 Task: Search for emails from 'softage.2@softage.net' in Outlook.
Action: Mouse moved to (278, 7)
Screenshot: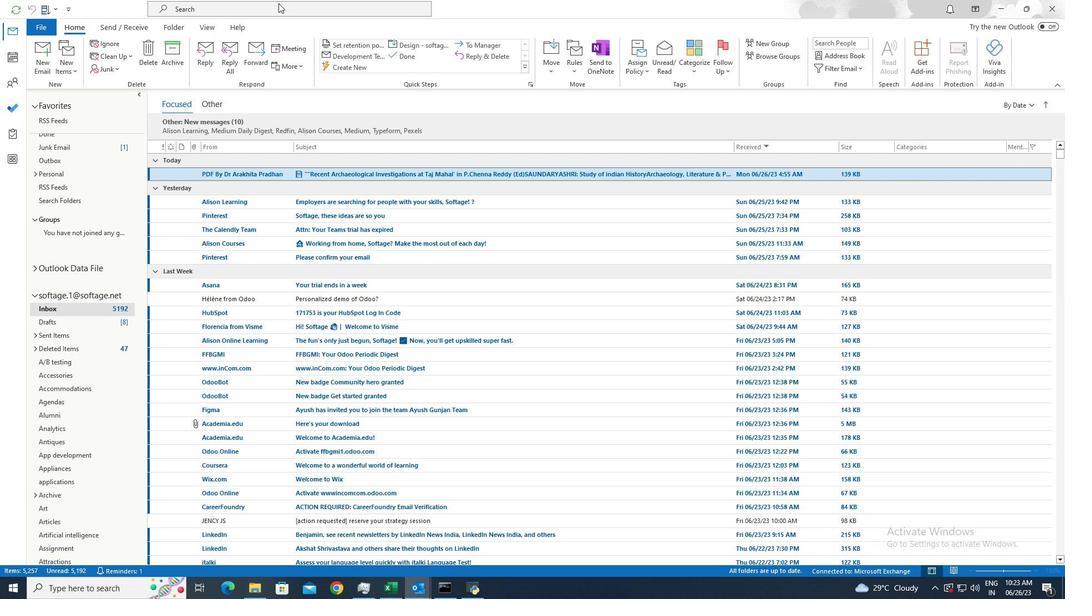 
Action: Mouse pressed left at (278, 7)
Screenshot: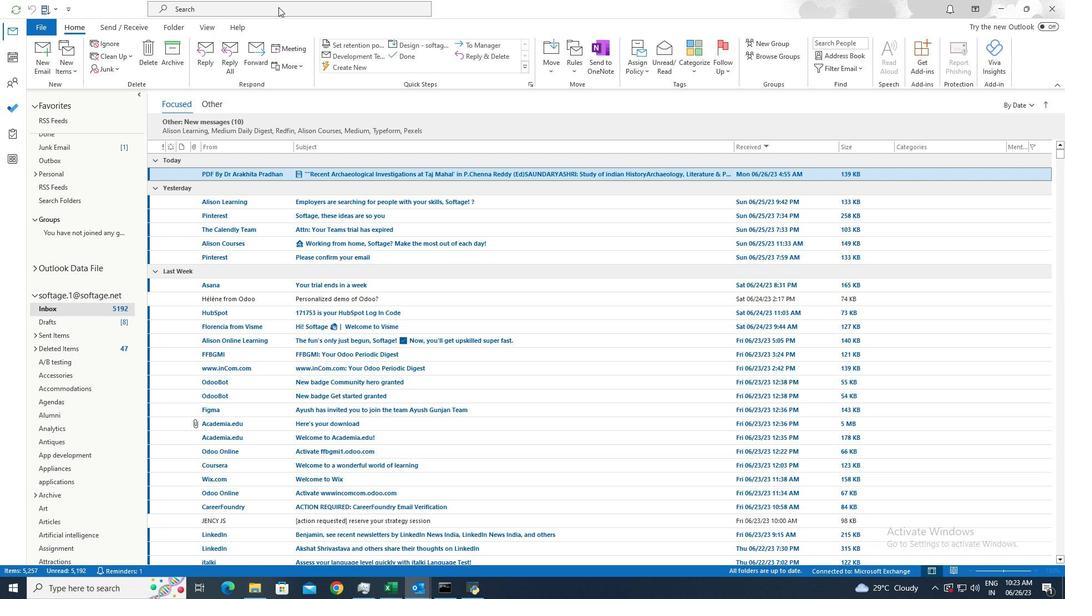 
Action: Mouse pressed left at (278, 7)
Screenshot: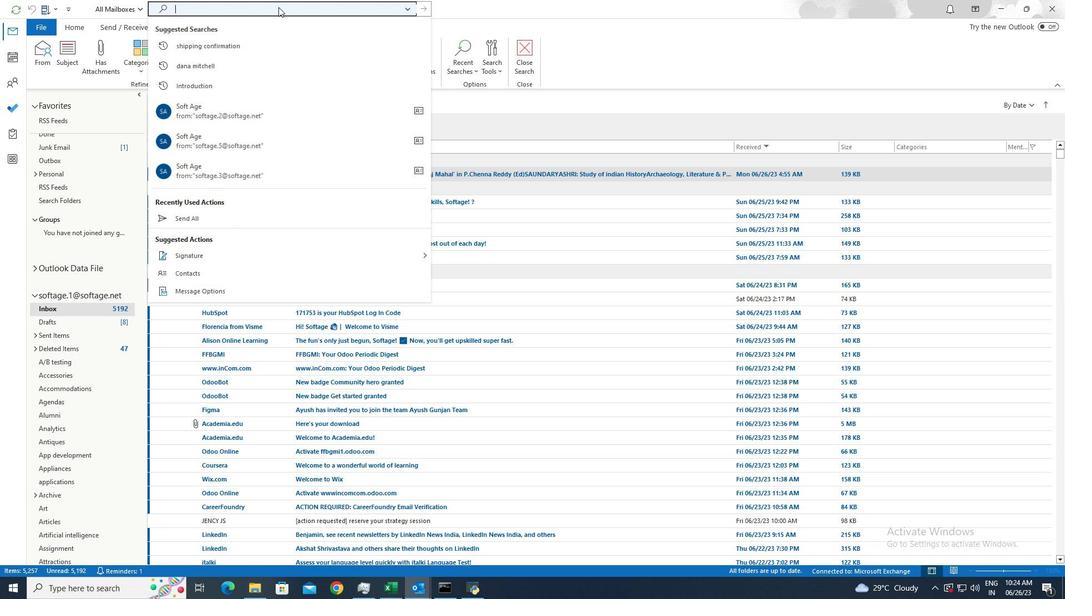 
Action: Key pressed softage.2<Key.shift>@softage.net
Screenshot: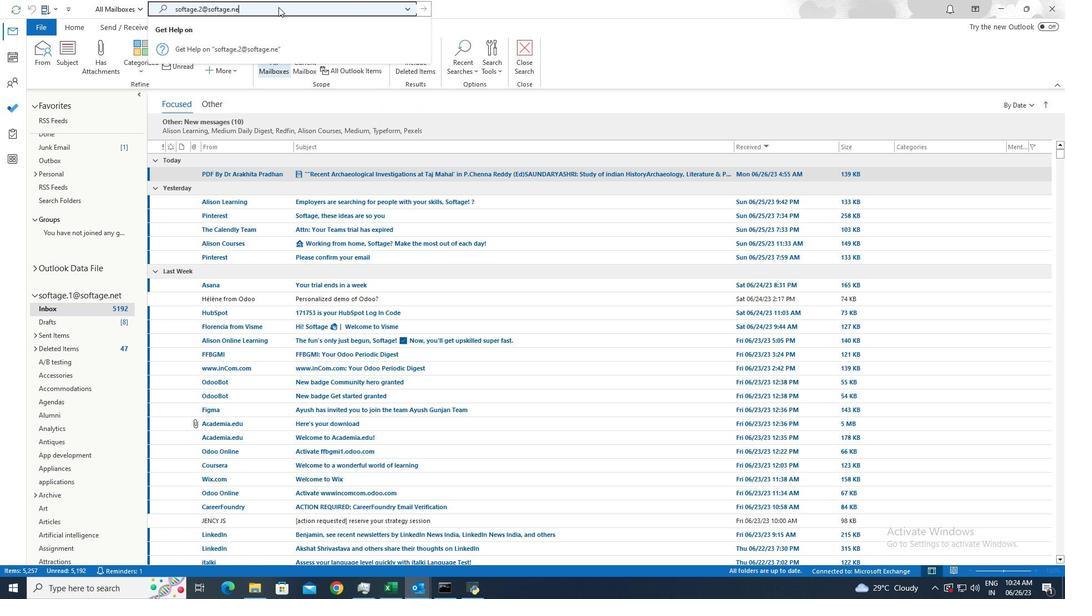 
Action: Mouse moved to (297, 46)
Screenshot: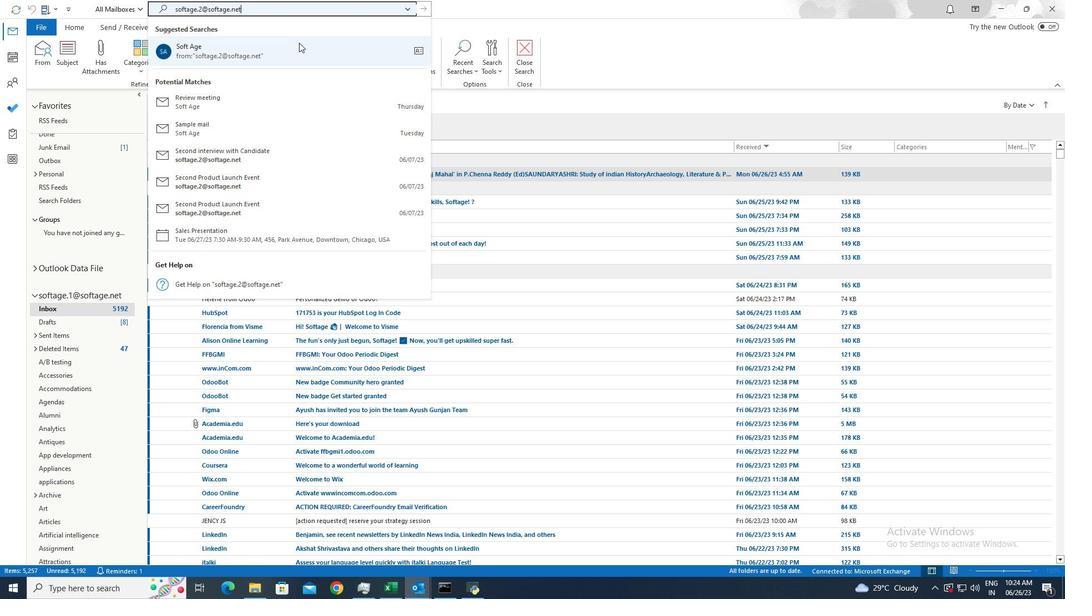 
Action: Mouse pressed left at (297, 46)
Screenshot: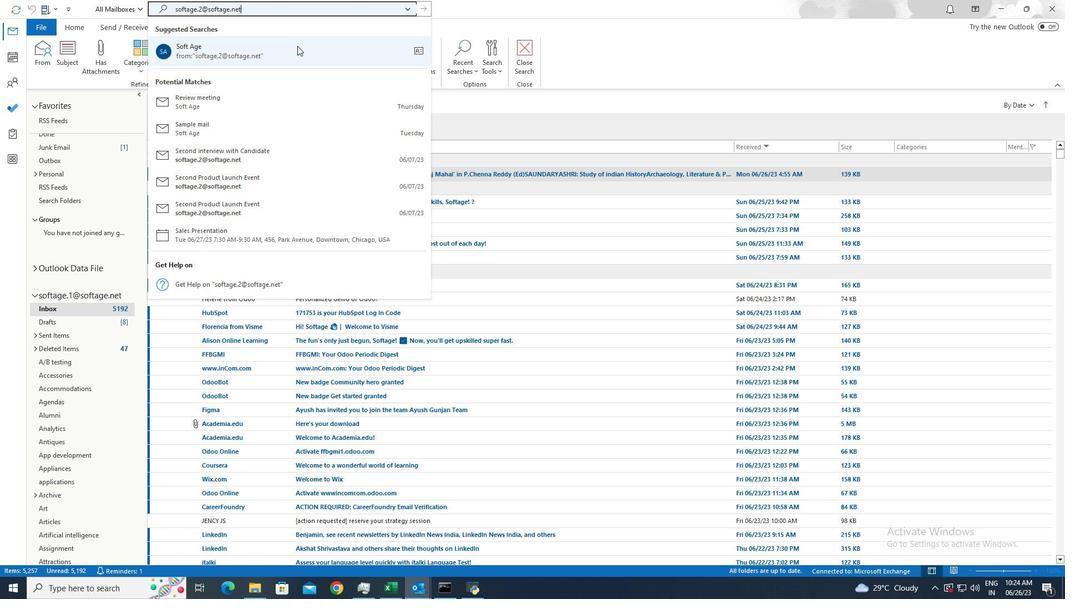 
Action: Mouse moved to (261, 172)
Screenshot: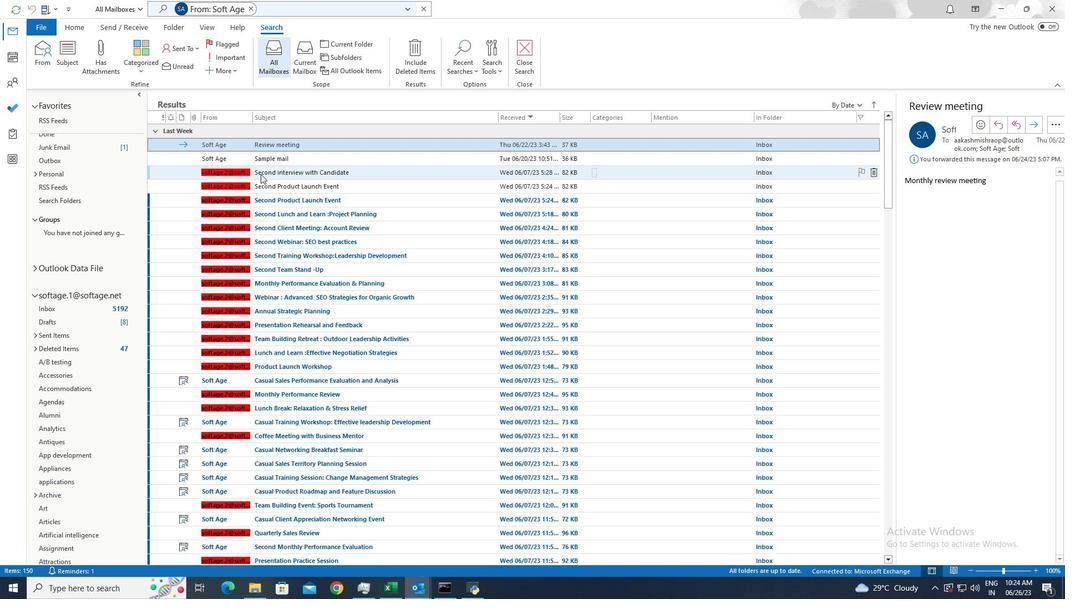 
Action: Mouse pressed left at (261, 172)
Screenshot: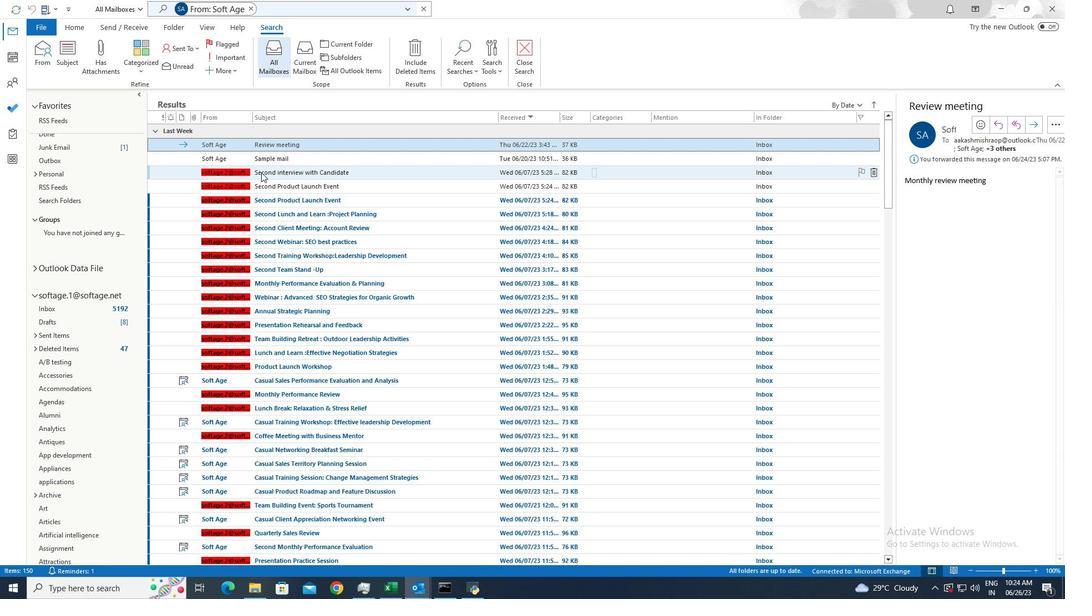 
Action: Mouse moved to (76, 29)
Screenshot: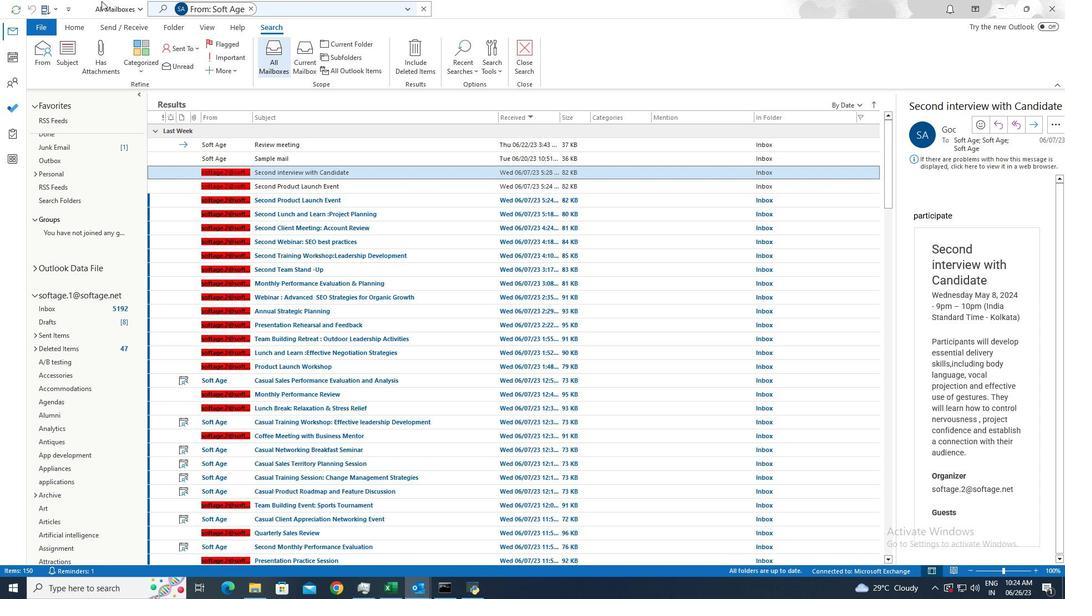 
Action: Mouse pressed left at (76, 29)
Screenshot: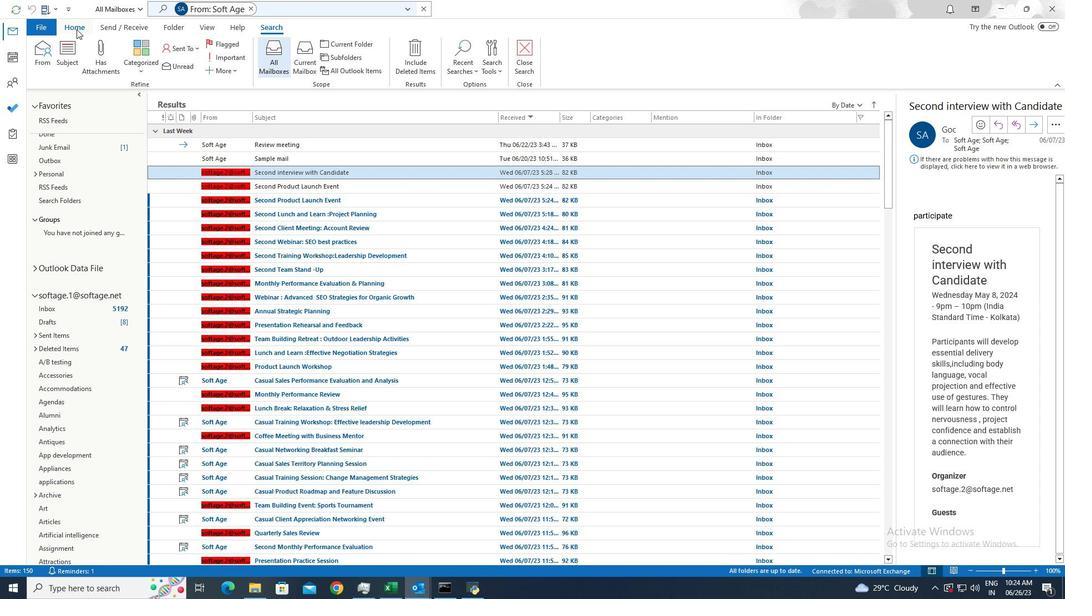 
Action: Mouse moved to (93, 72)
Screenshot: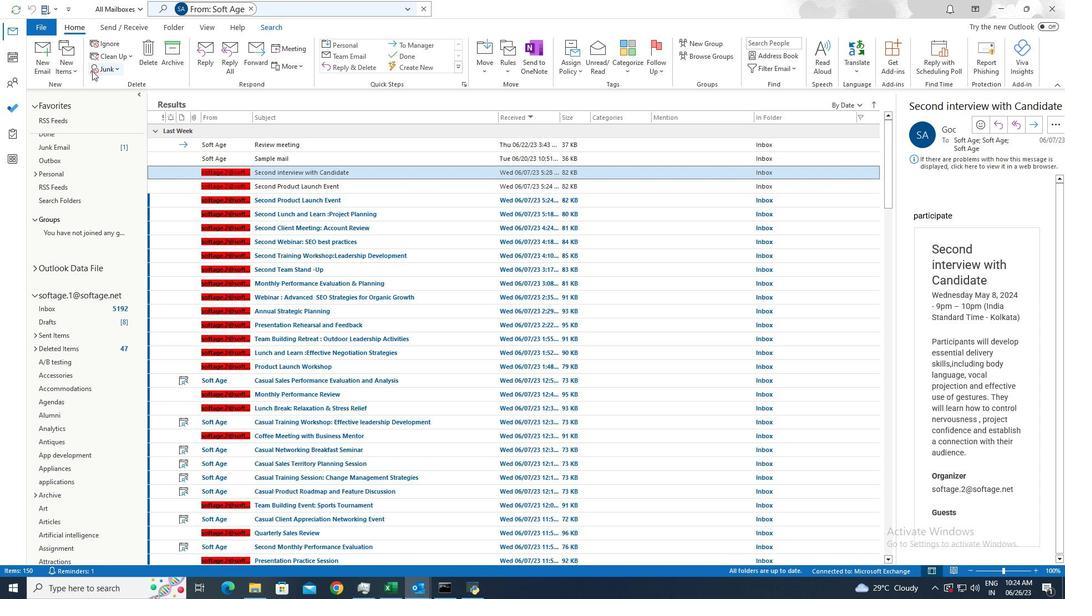 
Action: Mouse pressed left at (93, 72)
Screenshot: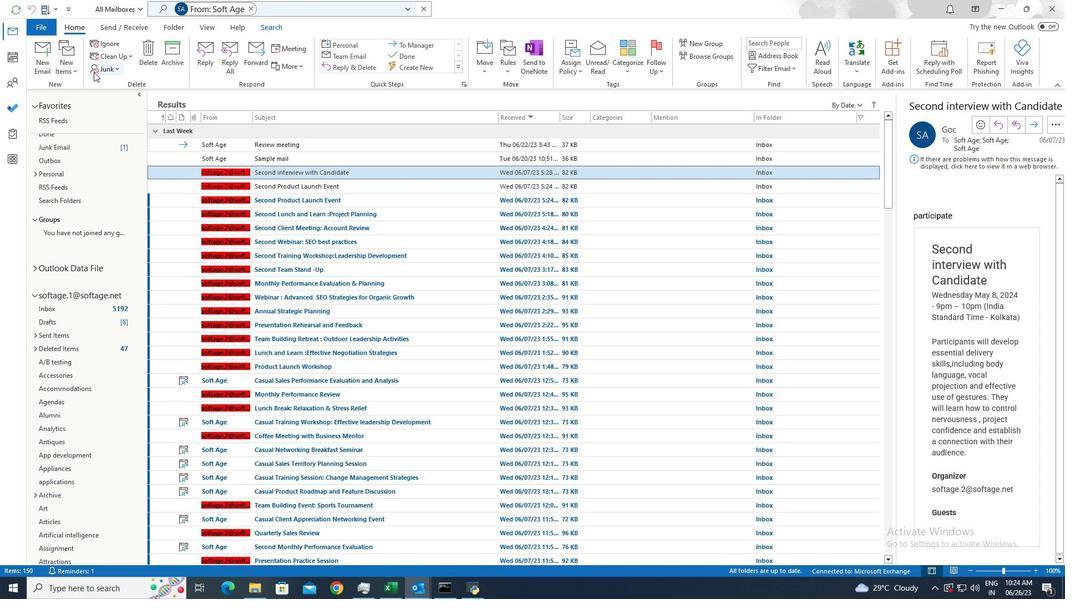 
Action: Mouse moved to (103, 82)
Screenshot: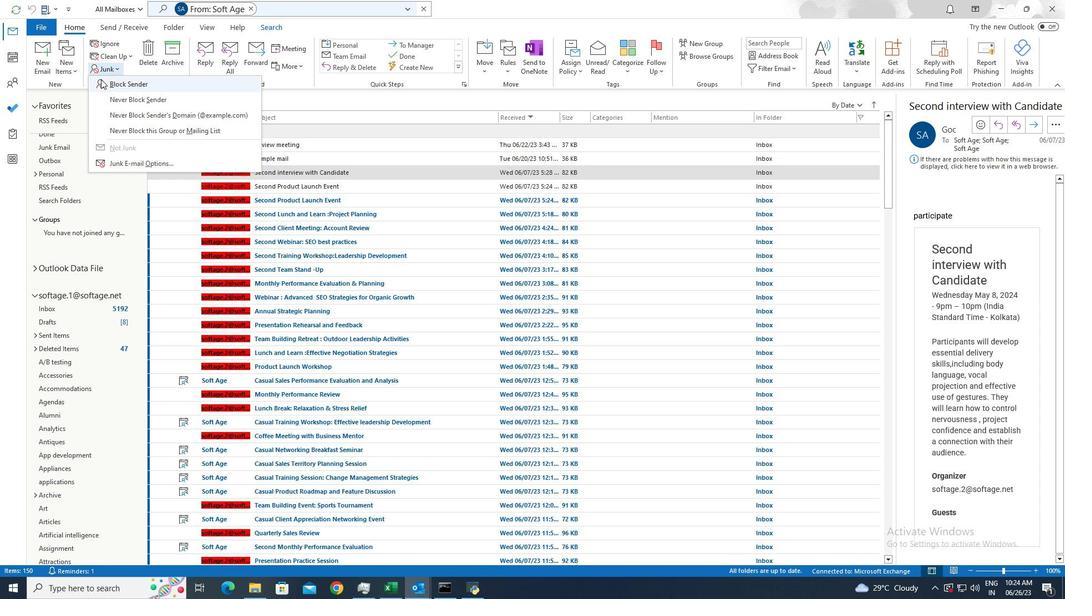 
Action: Mouse pressed left at (103, 82)
Screenshot: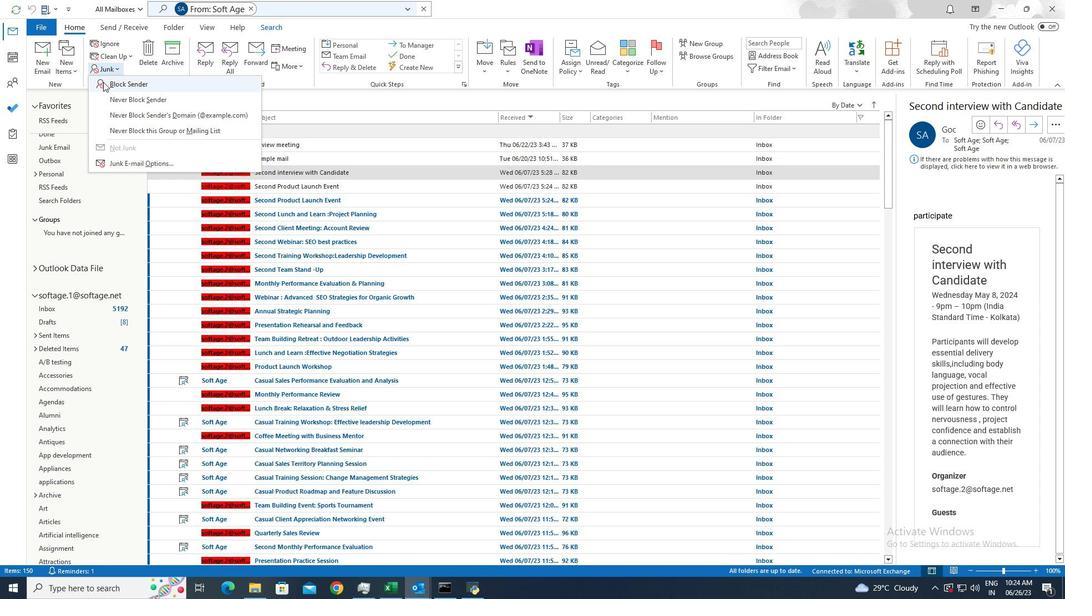 
Action: Mouse moved to (528, 324)
Screenshot: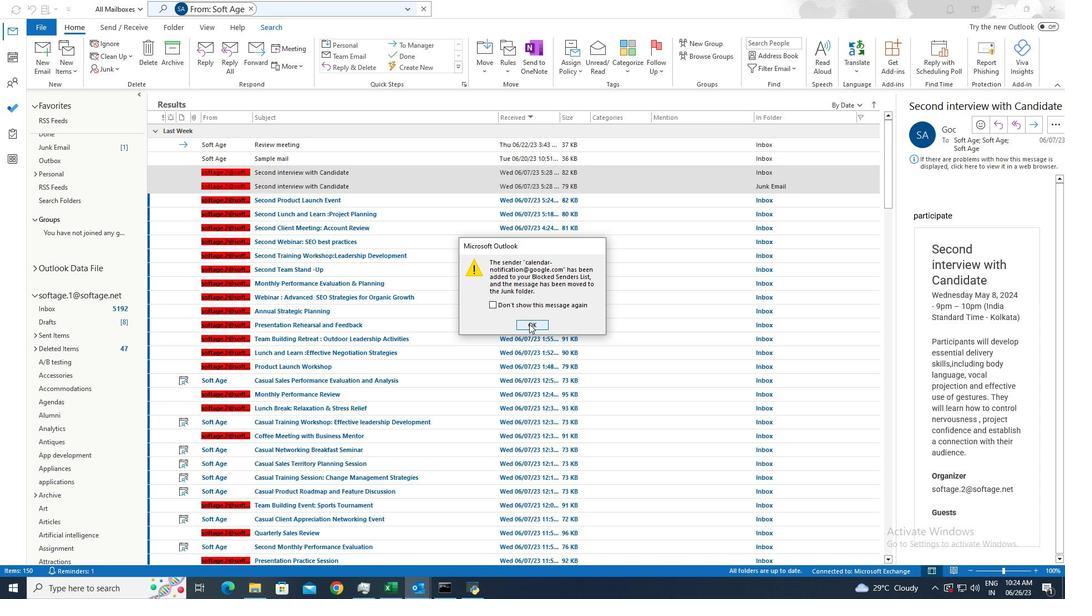 
Action: Mouse pressed left at (528, 324)
Screenshot: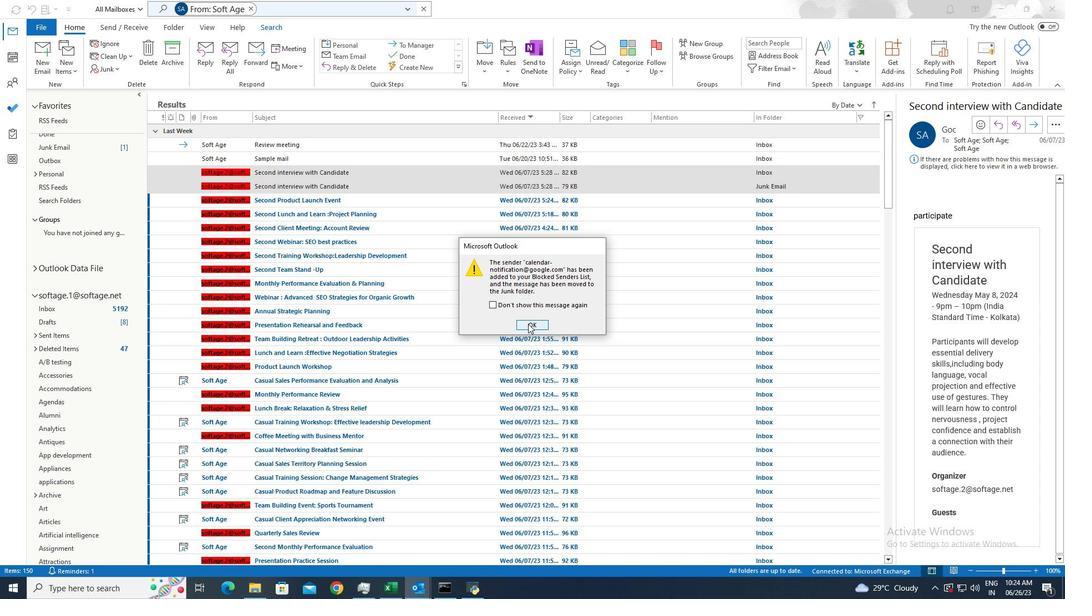 
Action: Mouse moved to (524, 323)
Screenshot: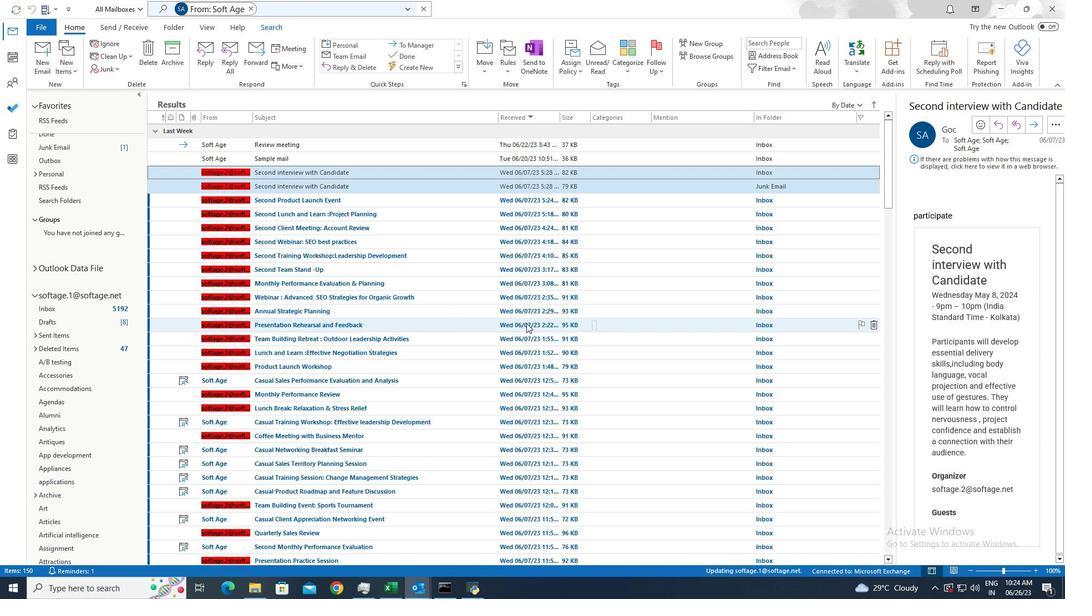 
